Task: Add Nubian Heritage Patchouli & Buriti Hand Cream to the cart.
Action: Mouse moved to (700, 270)
Screenshot: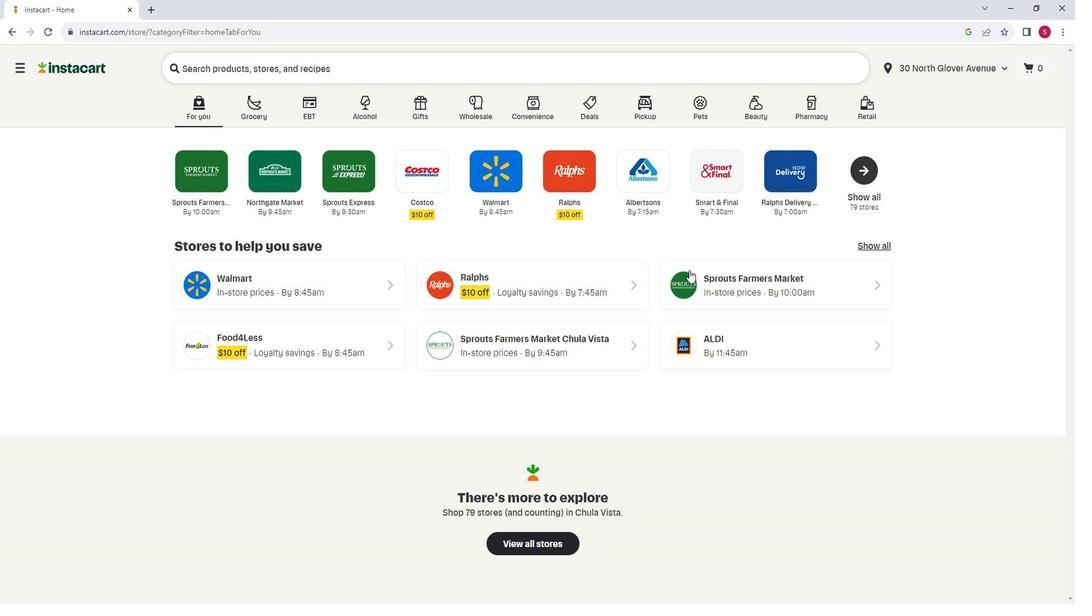 
Action: Mouse pressed left at (700, 270)
Screenshot: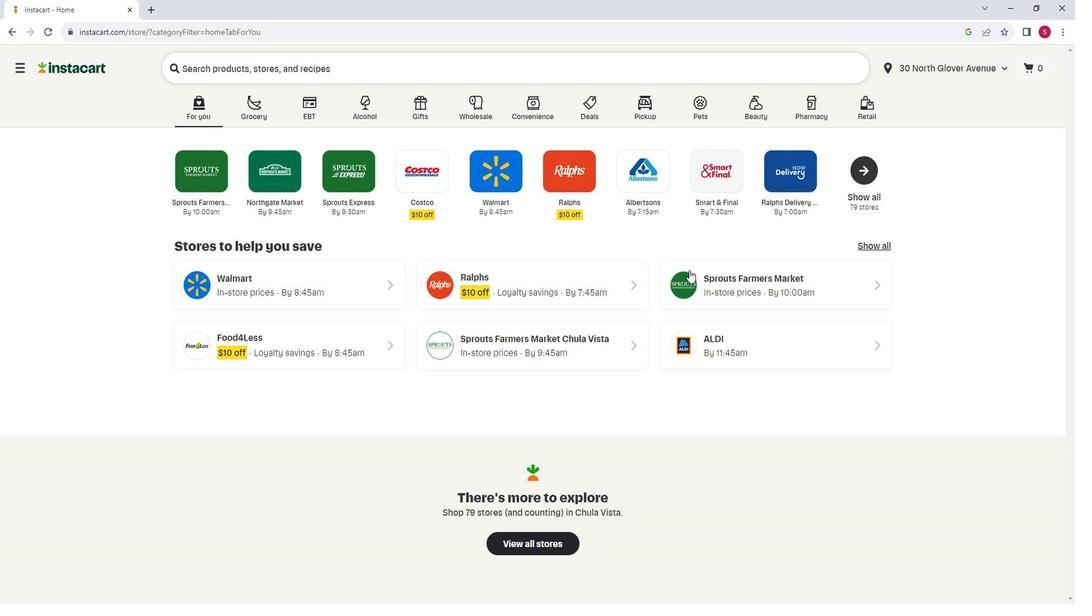 
Action: Mouse moved to (714, 277)
Screenshot: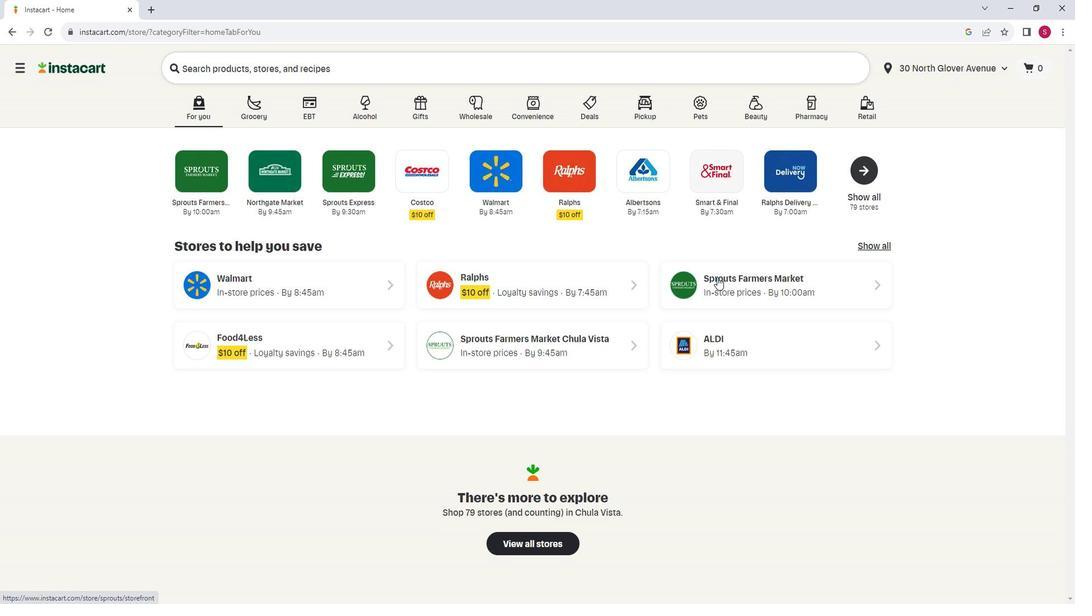 
Action: Mouse pressed left at (714, 277)
Screenshot: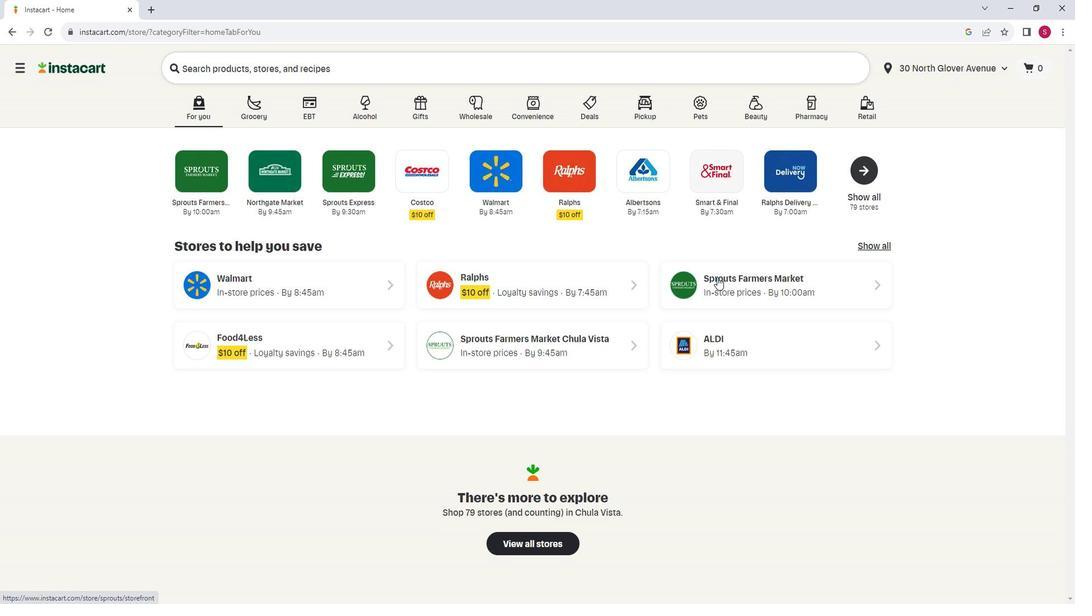
Action: Mouse moved to (76, 370)
Screenshot: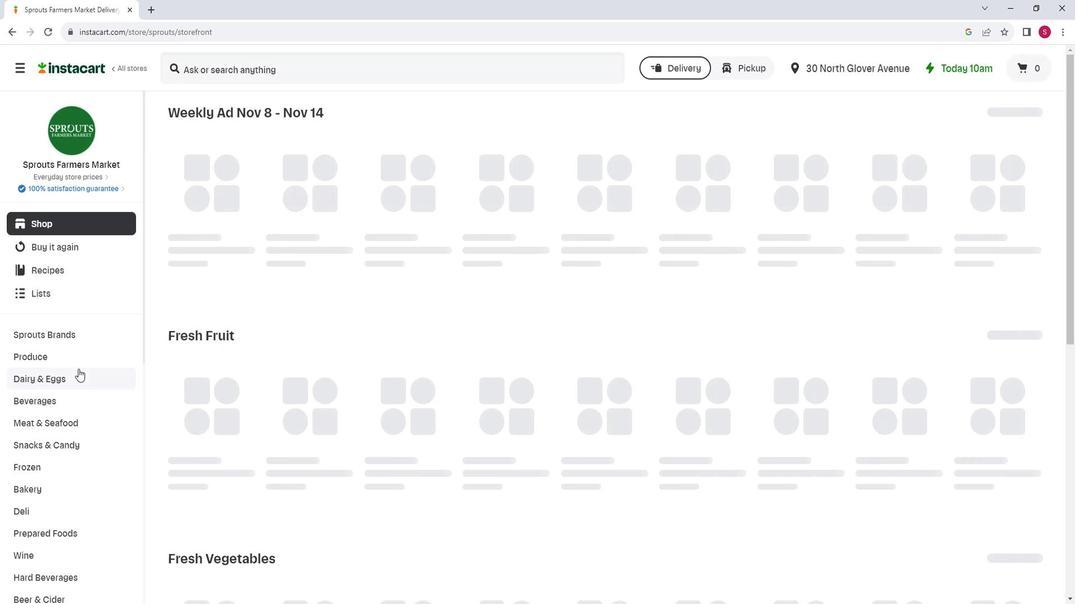 
Action: Mouse scrolled (76, 369) with delta (0, 0)
Screenshot: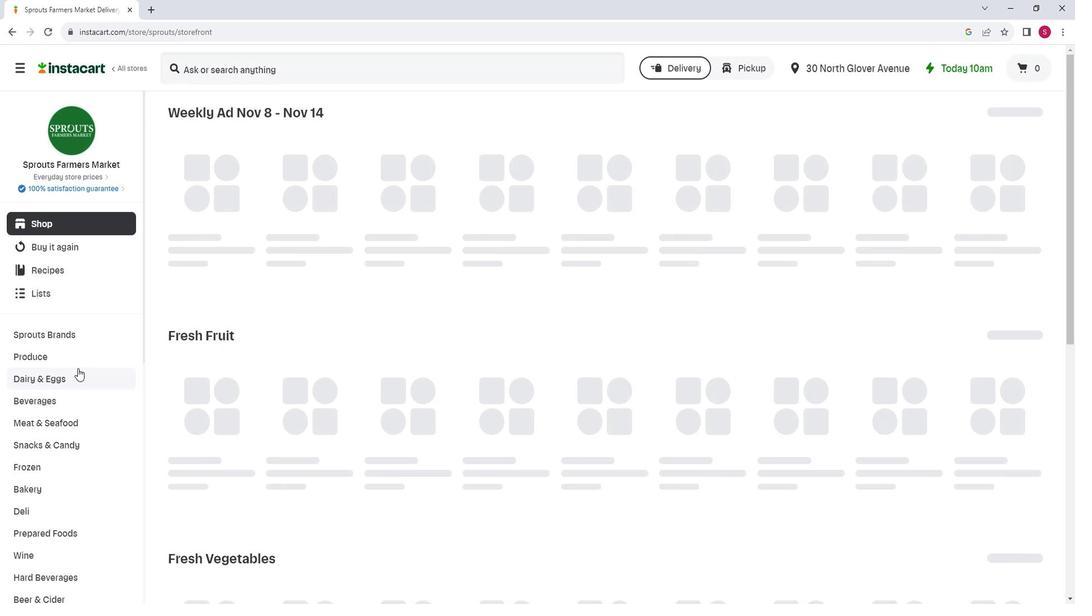 
Action: Mouse scrolled (76, 369) with delta (0, 0)
Screenshot: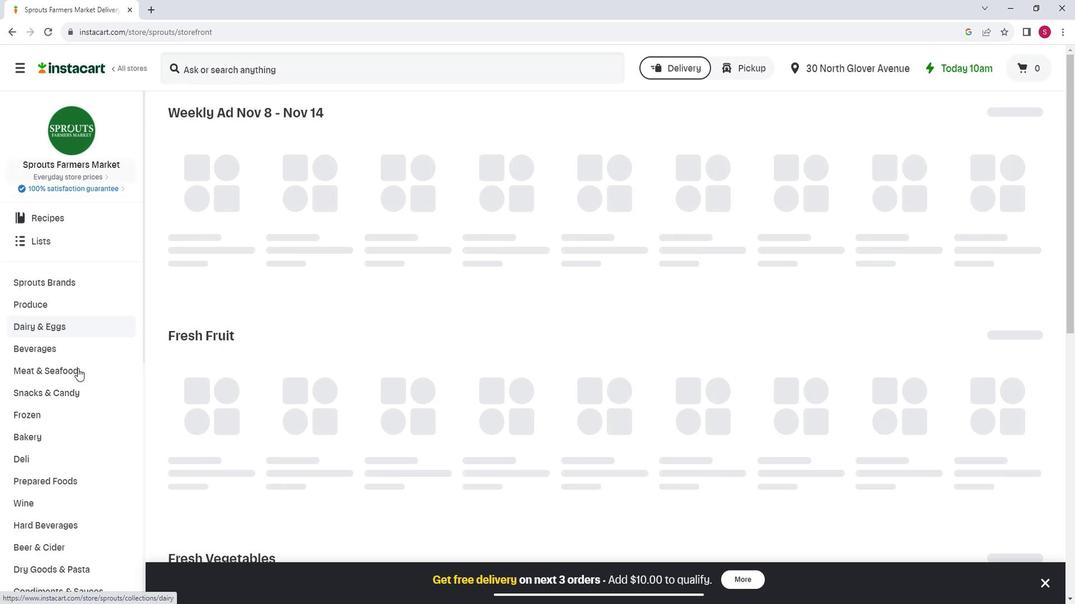 
Action: Mouse scrolled (76, 369) with delta (0, 0)
Screenshot: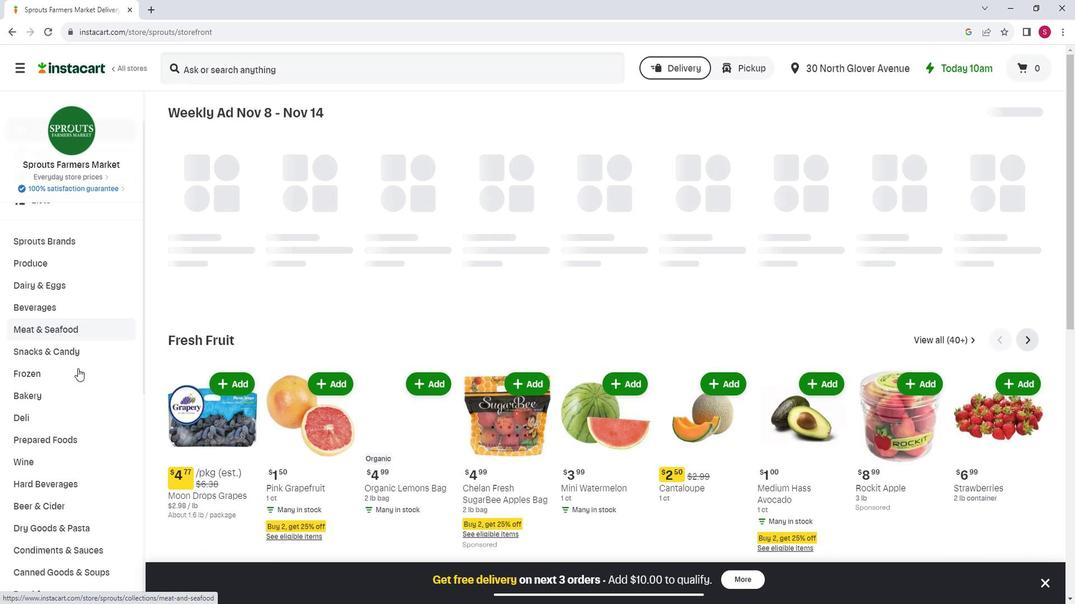 
Action: Mouse scrolled (76, 369) with delta (0, 0)
Screenshot: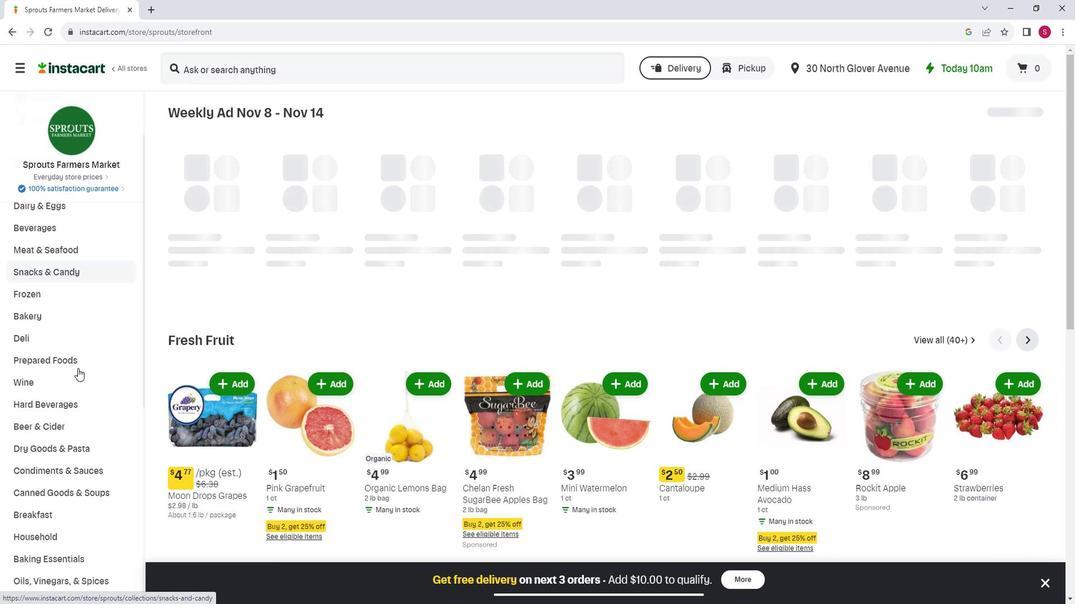 
Action: Mouse scrolled (76, 369) with delta (0, 0)
Screenshot: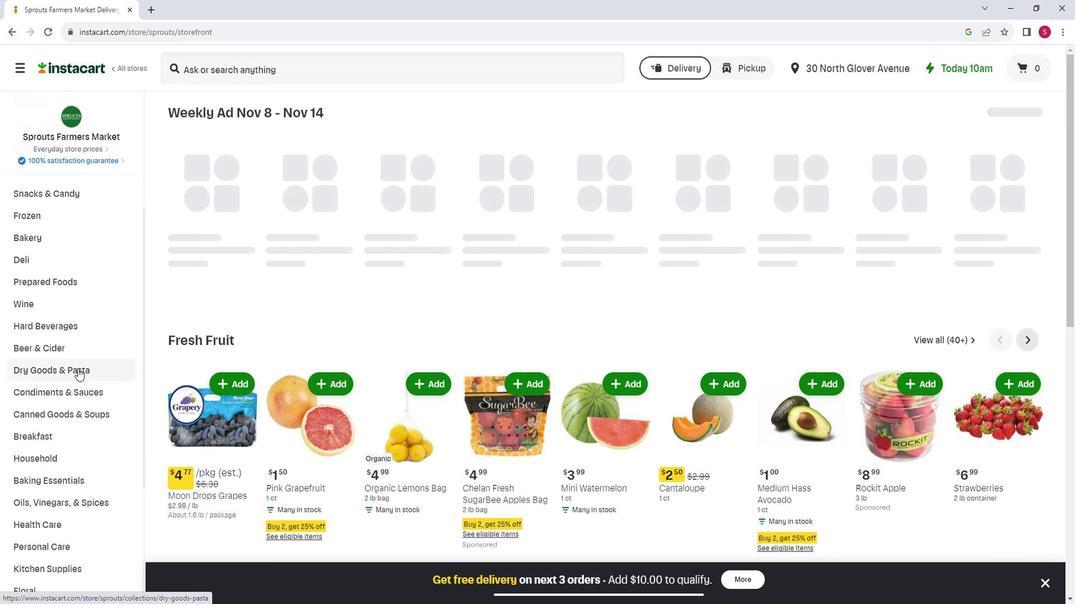 
Action: Mouse moved to (70, 490)
Screenshot: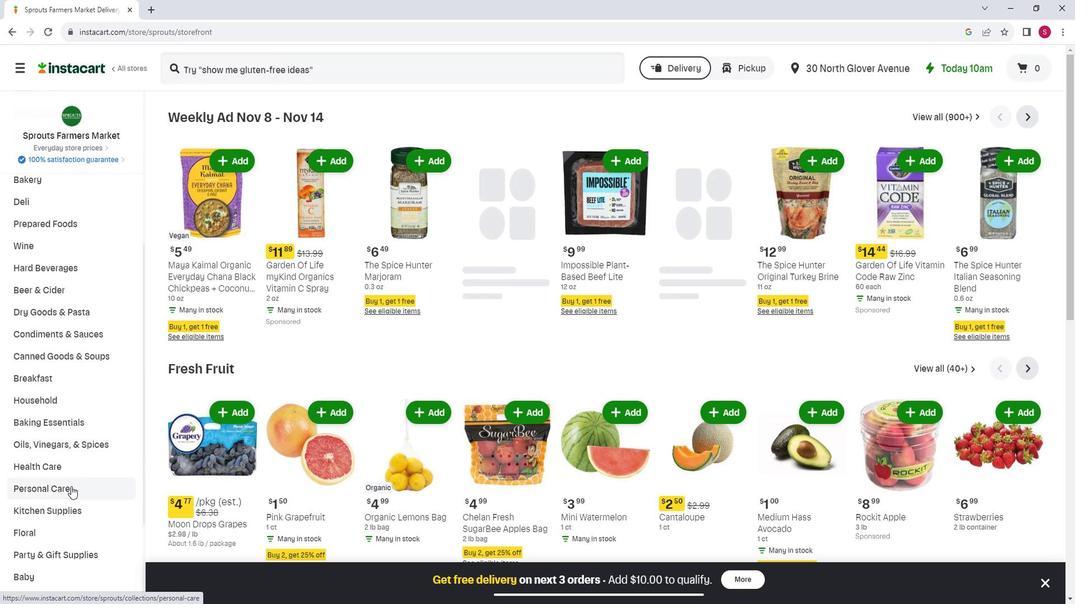 
Action: Mouse pressed left at (70, 490)
Screenshot: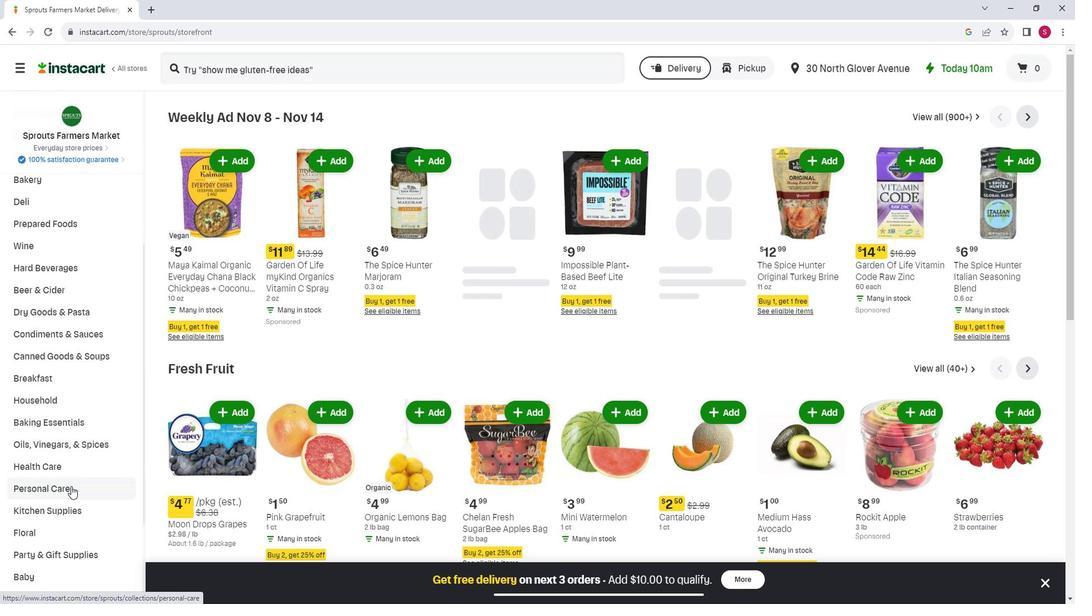 
Action: Mouse moved to (281, 145)
Screenshot: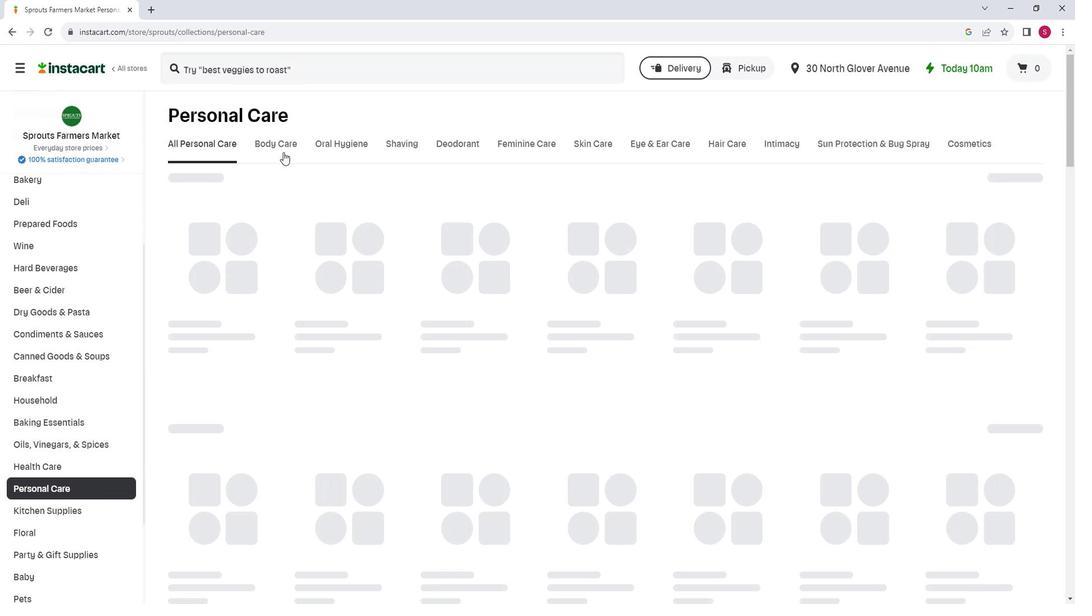 
Action: Mouse pressed left at (281, 145)
Screenshot: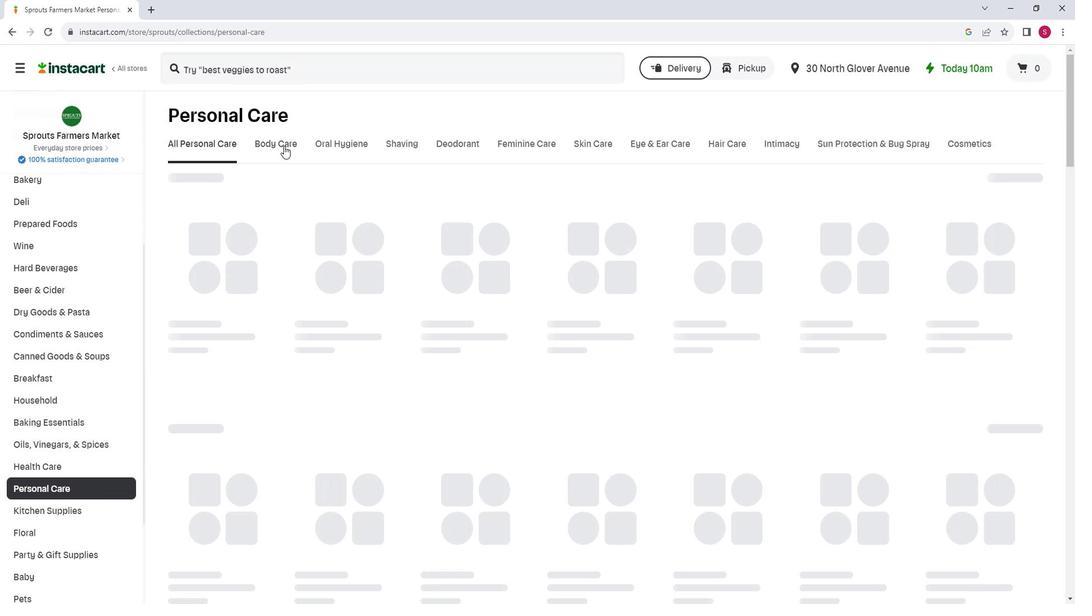 
Action: Mouse moved to (439, 192)
Screenshot: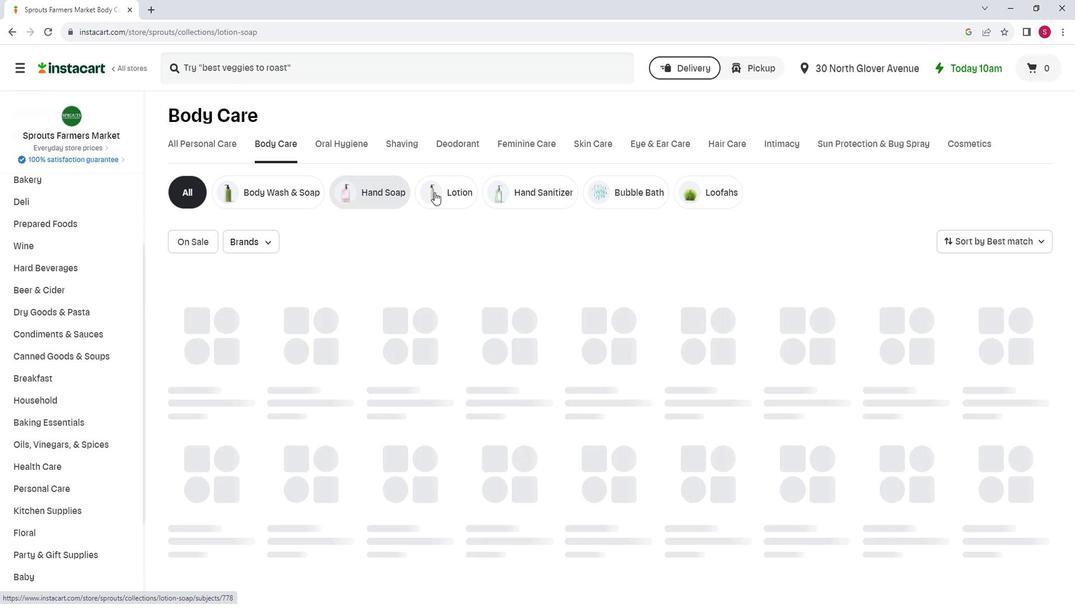 
Action: Mouse pressed left at (439, 192)
Screenshot: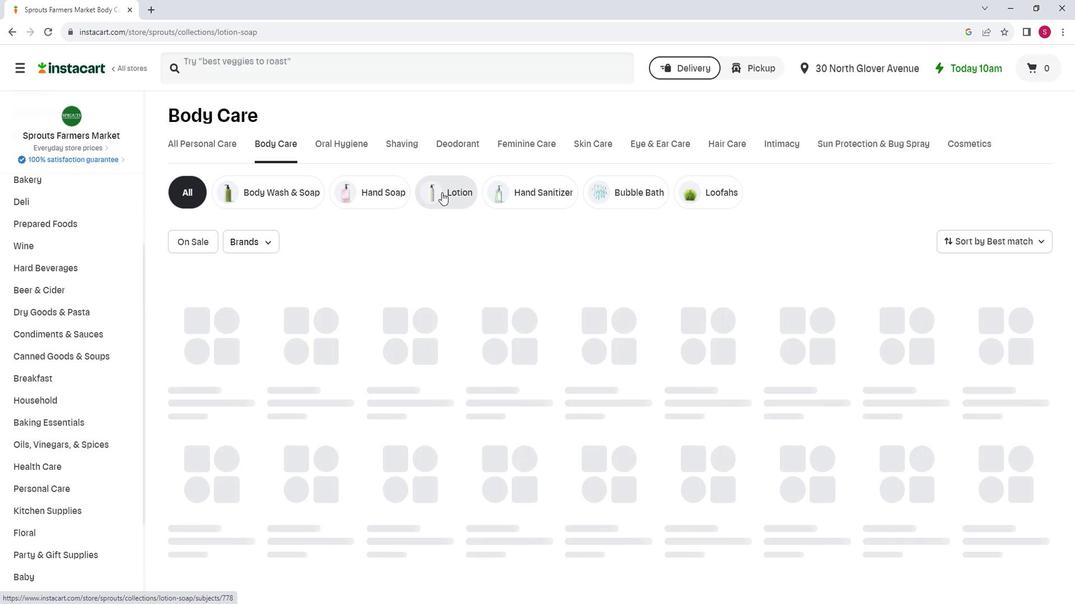 
Action: Mouse moved to (331, 76)
Screenshot: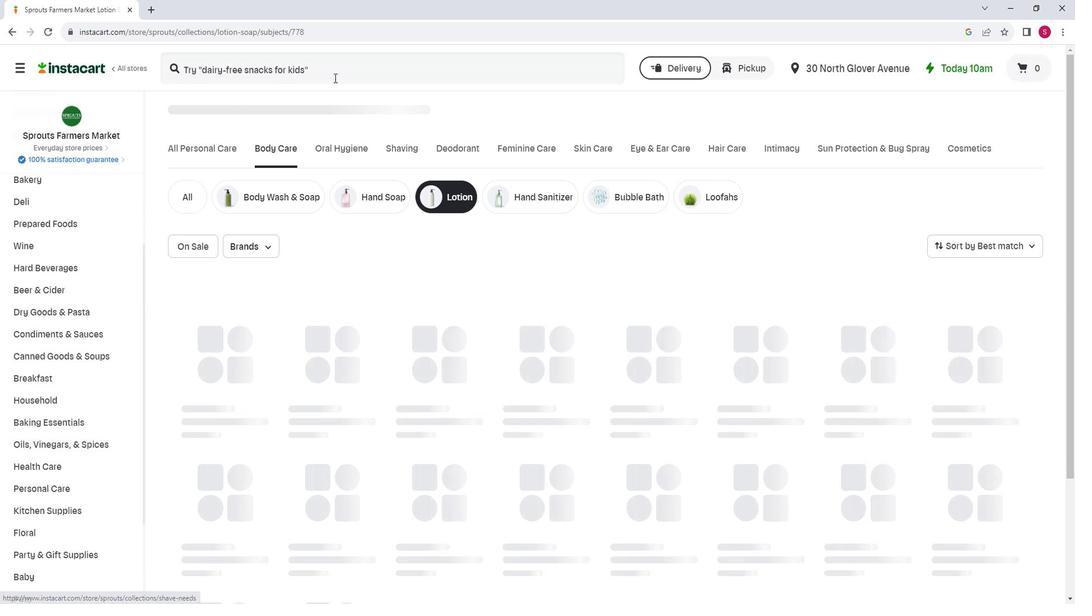 
Action: Mouse pressed left at (331, 76)
Screenshot: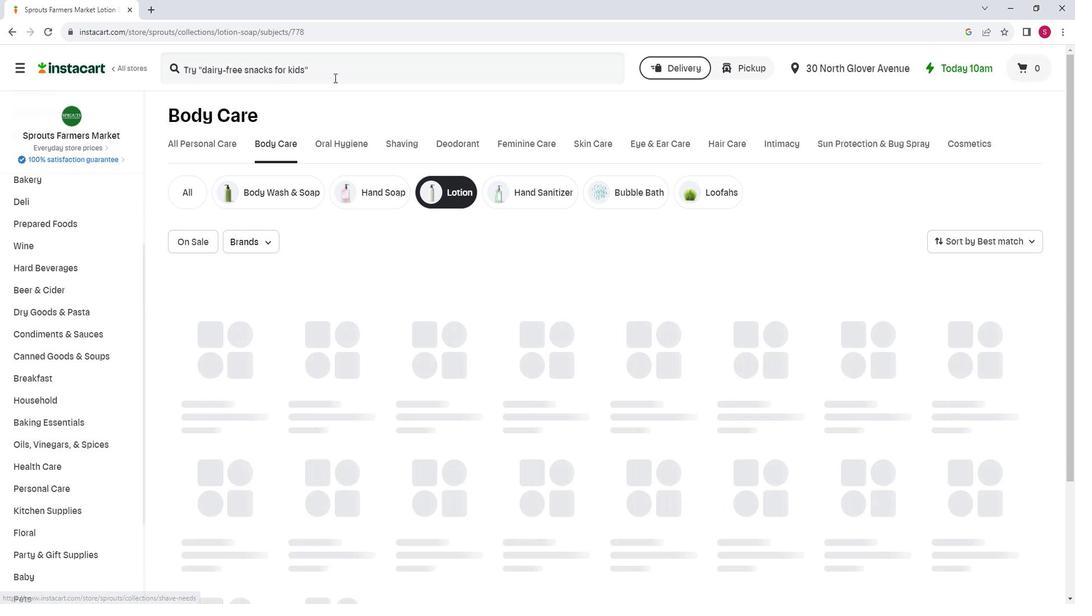 
Action: Key pressed <Key.shift>Nubian<Key.space><Key.shift>Heritage<Key.space><Key.shift><Key.shift><Key.shift><Key.shift><Key.shift><Key.shift><Key.shift><Key.shift><Key.shift>H<Key.backspace><Key.shift><Key.shift><Key.shift>Patchouli<Key.space><Key.shift>&<Key.space><Key.shift><Key.shift><Key.shift><Key.shift><Key.shift><Key.shift><Key.shift><Key.shift><Key.shift>Buriti<Key.space><Key.shift>Hand<Key.space><Key.shift>Cream<Key.space><Key.enter>
Screenshot: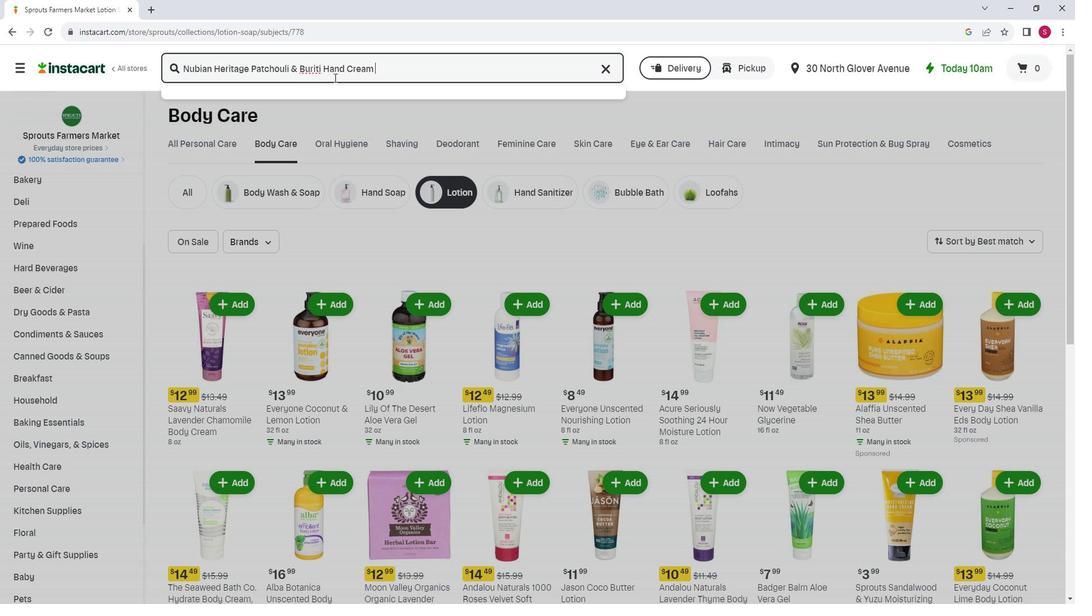 
Action: Mouse moved to (306, 157)
Screenshot: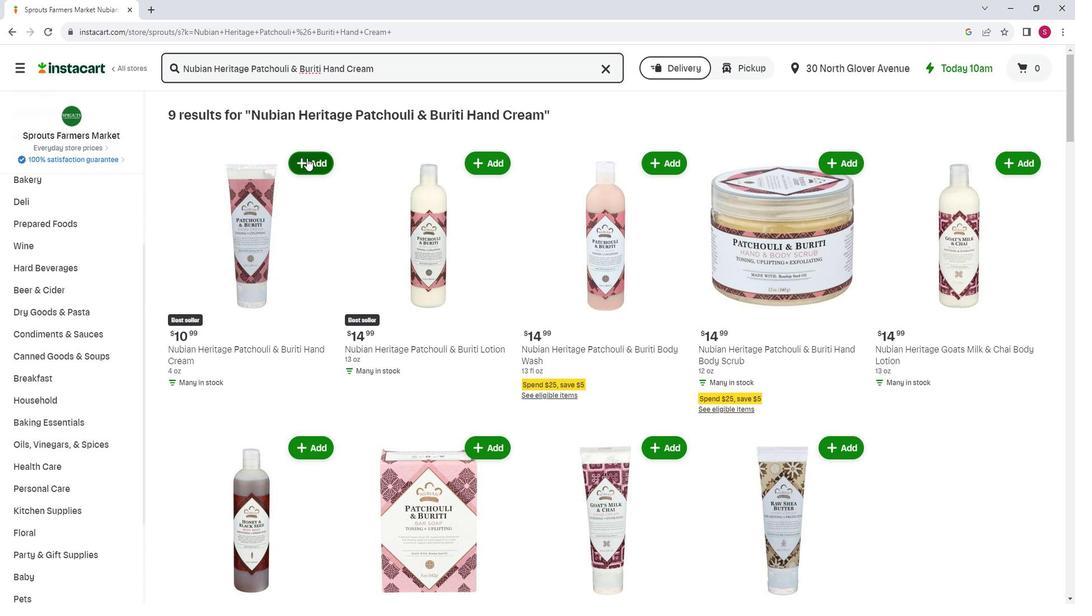 
Action: Mouse pressed left at (306, 157)
Screenshot: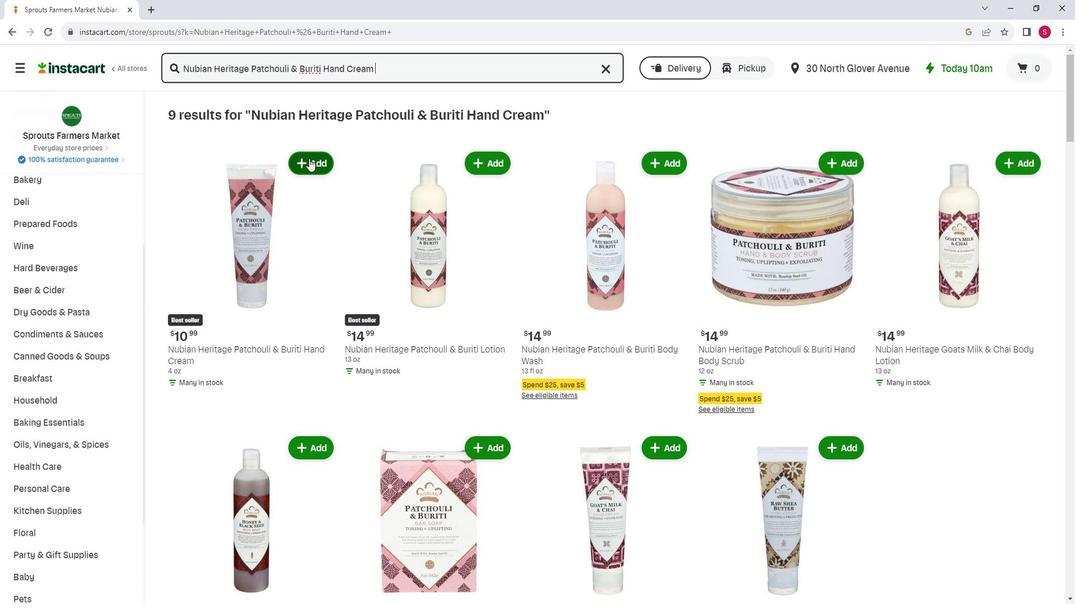 
Action: Mouse moved to (345, 134)
Screenshot: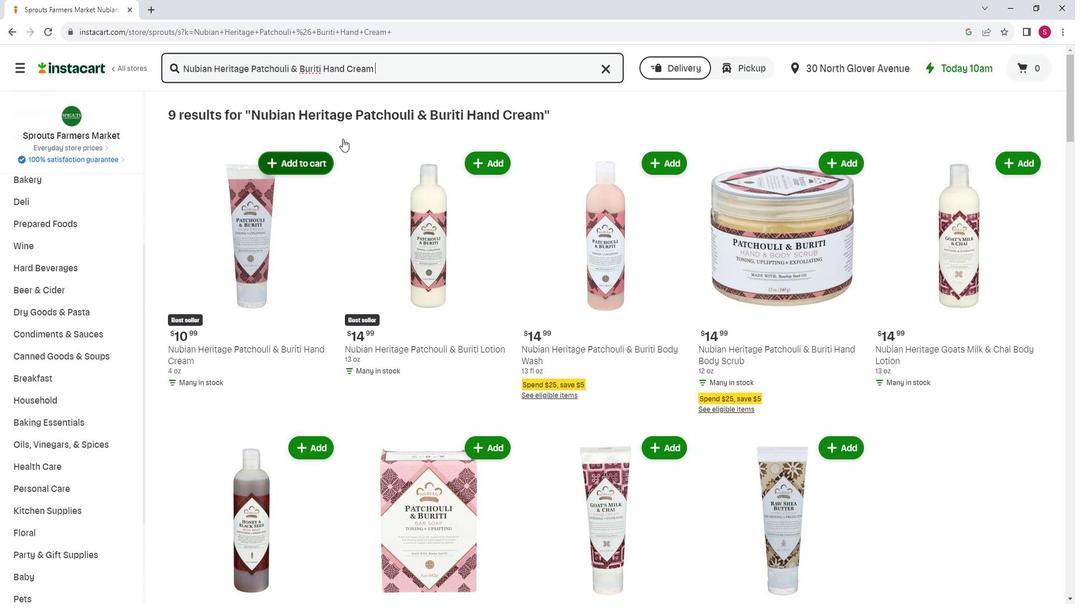 
